 Task: For heading Arial with bold.  font size for heading22,  'Change the font style of data to'Arial Narrow.  and font size to 14,  Change the alignment of both headline & data to Align middle.  In the sheet  Expense Tracking Tool
Action: Mouse moved to (13, 93)
Screenshot: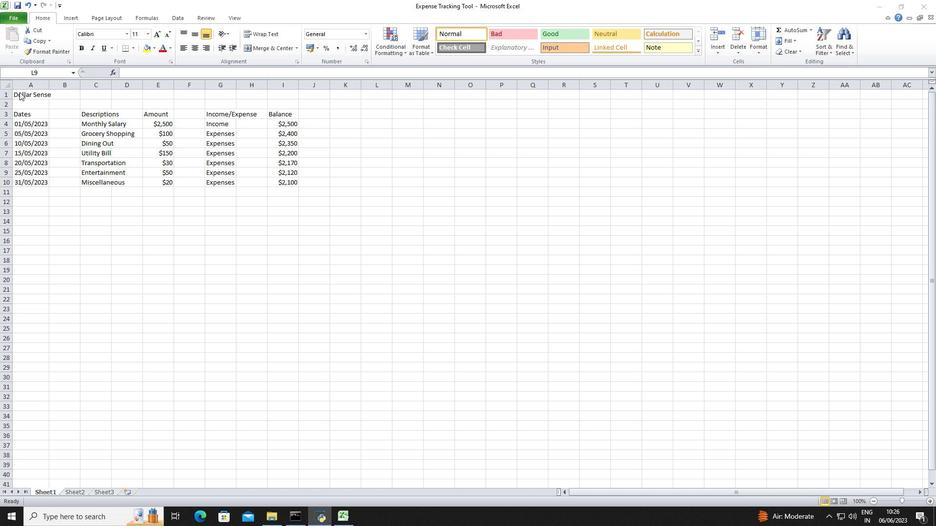 
Action: Mouse pressed left at (13, 93)
Screenshot: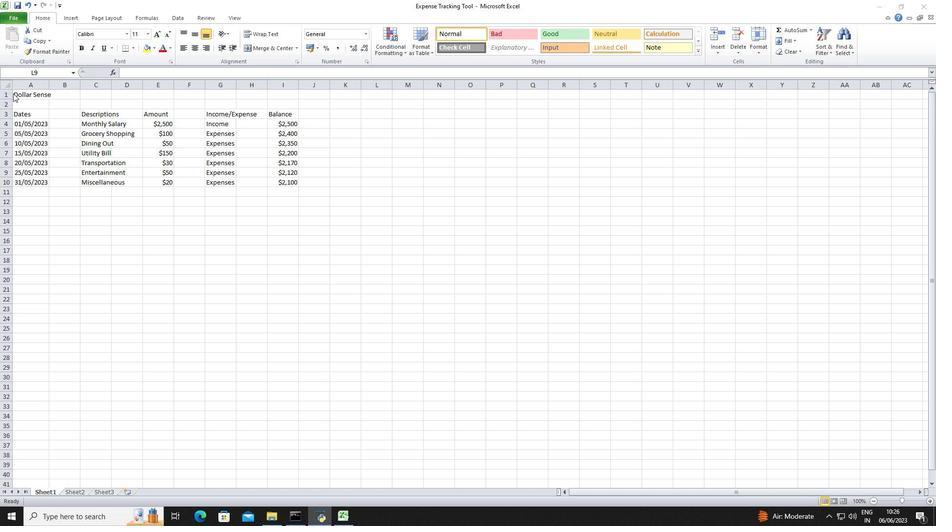 
Action: Mouse moved to (21, 97)
Screenshot: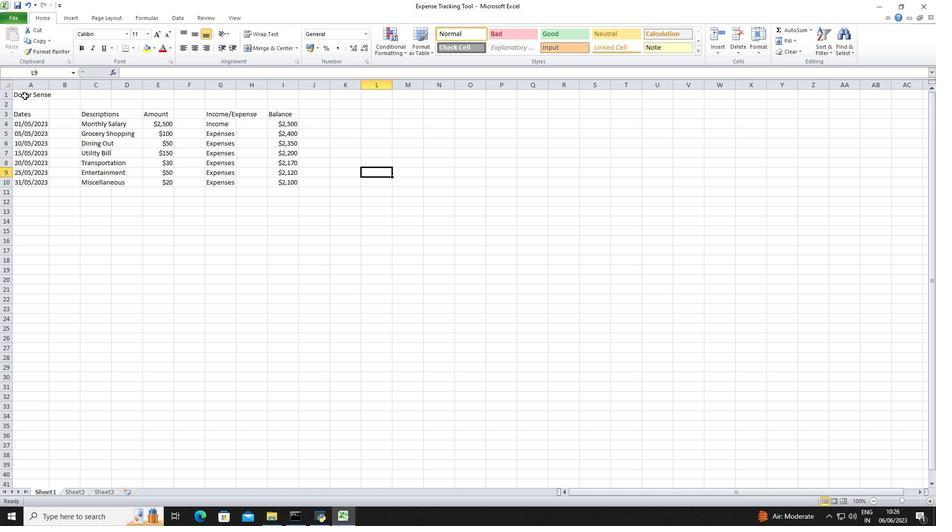 
Action: Mouse pressed left at (21, 97)
Screenshot: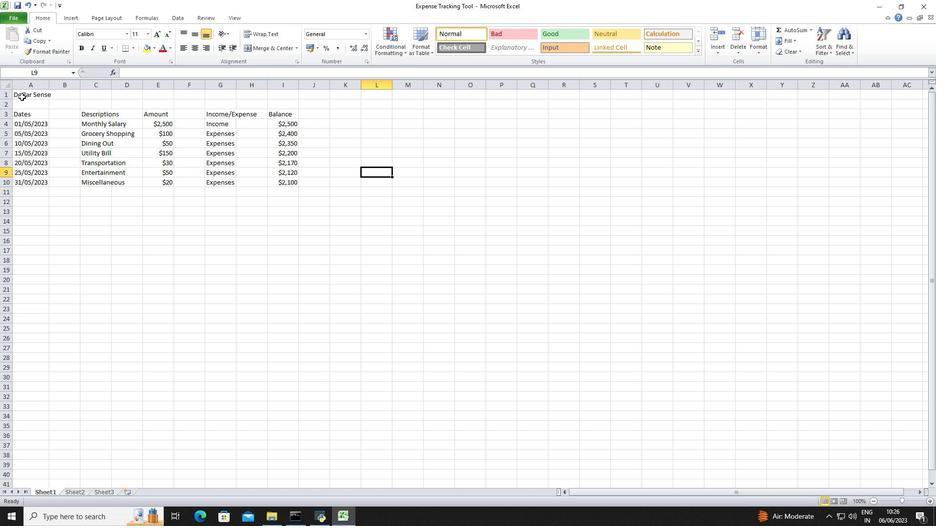 
Action: Mouse moved to (98, 32)
Screenshot: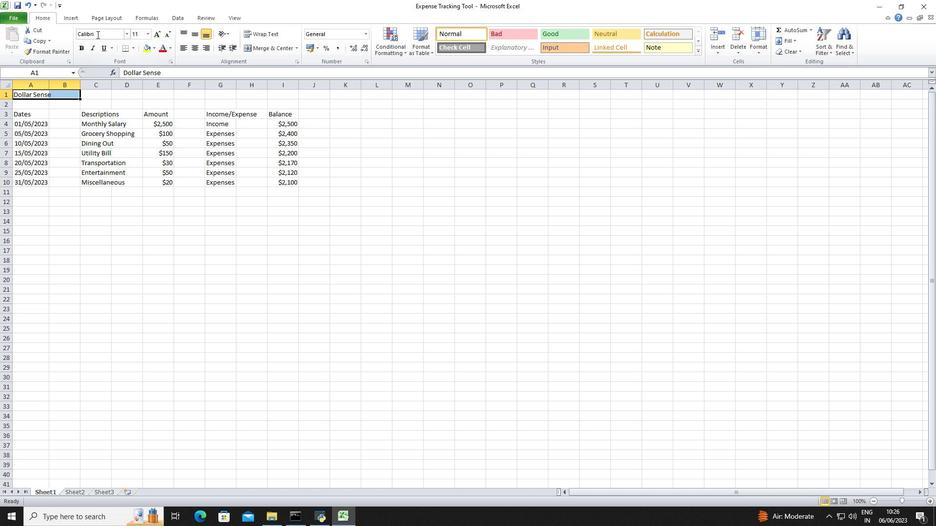 
Action: Mouse pressed left at (98, 32)
Screenshot: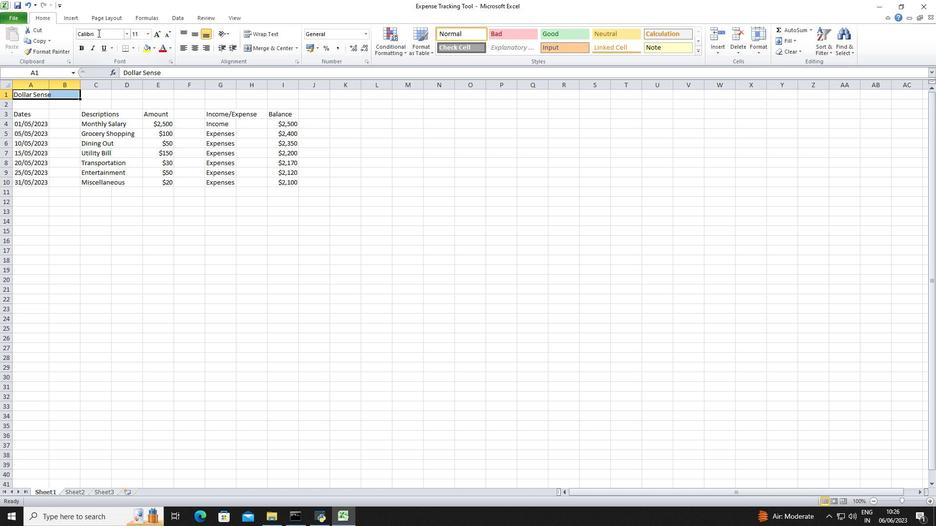 
Action: Key pressed <Key.shift>Arial<Key.enter>
Screenshot: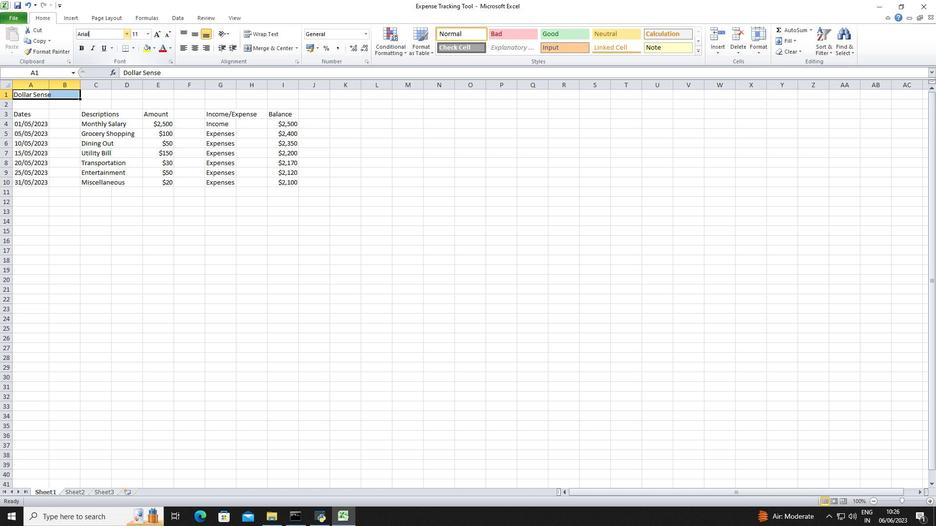 
Action: Mouse moved to (79, 48)
Screenshot: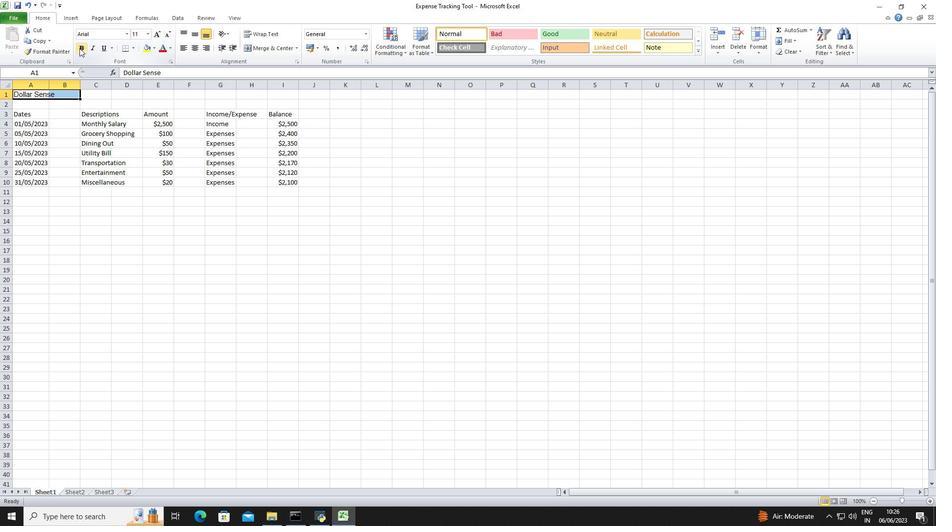 
Action: Mouse pressed left at (79, 48)
Screenshot: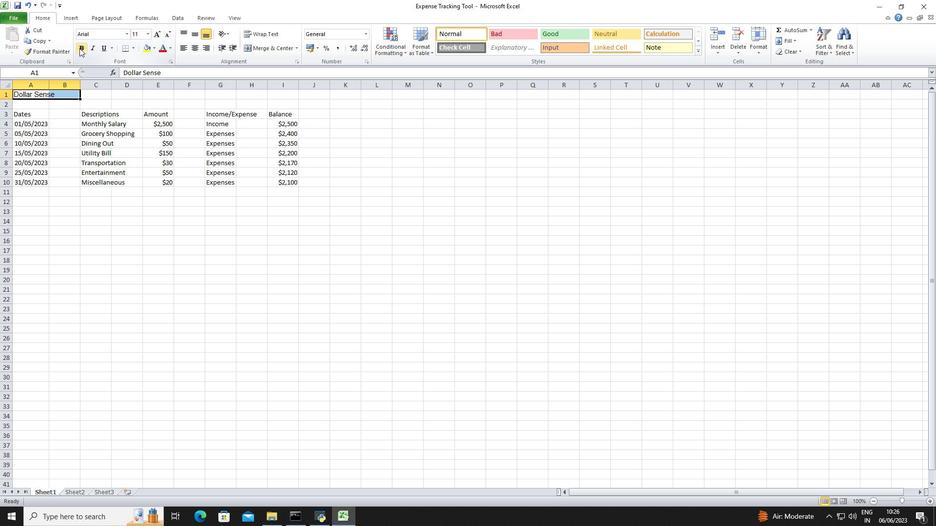 
Action: Mouse moved to (150, 34)
Screenshot: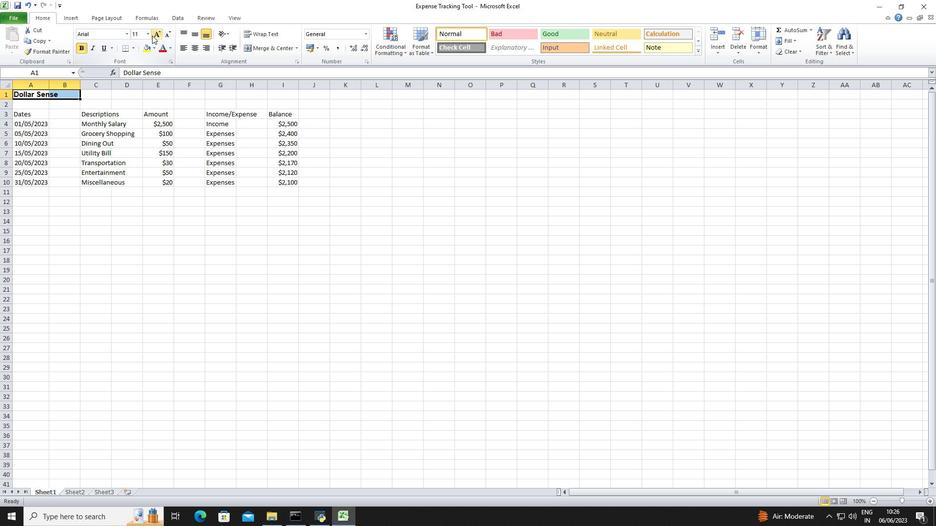 
Action: Mouse pressed left at (150, 34)
Screenshot: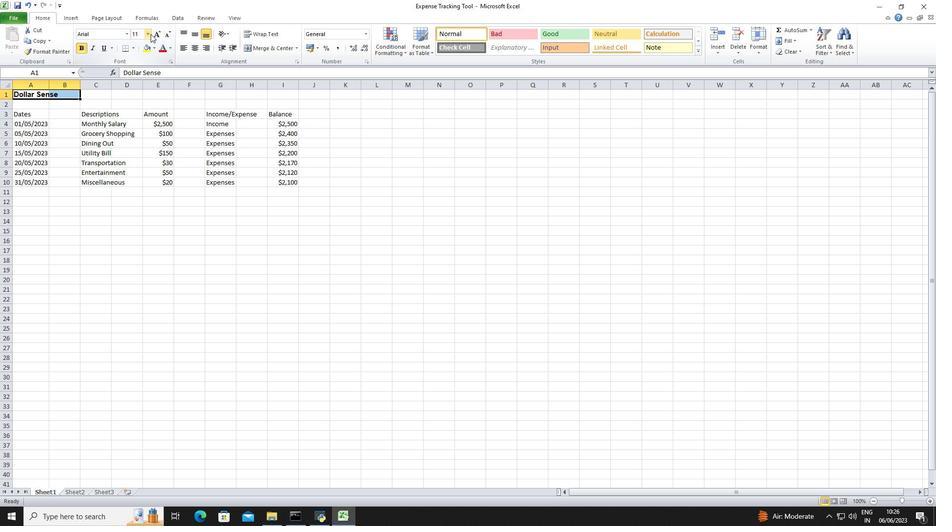 
Action: Mouse moved to (139, 119)
Screenshot: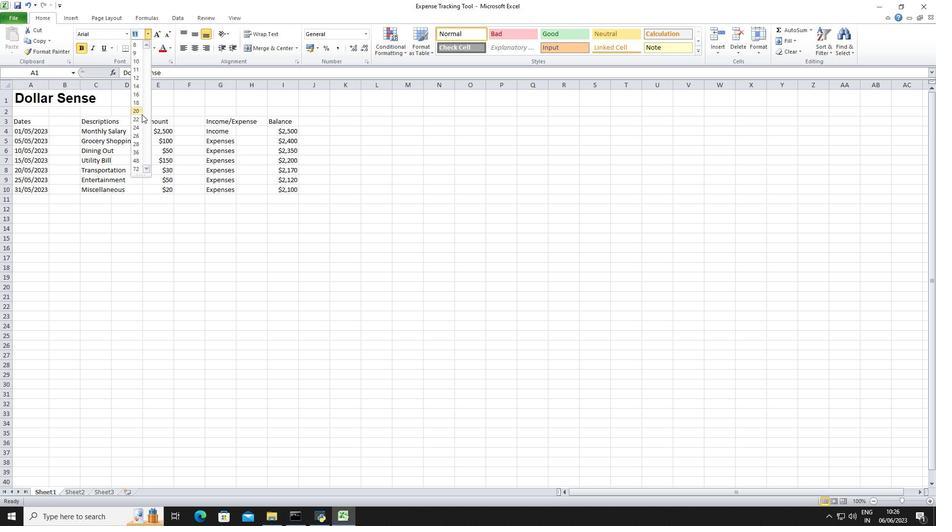 
Action: Mouse pressed left at (139, 119)
Screenshot: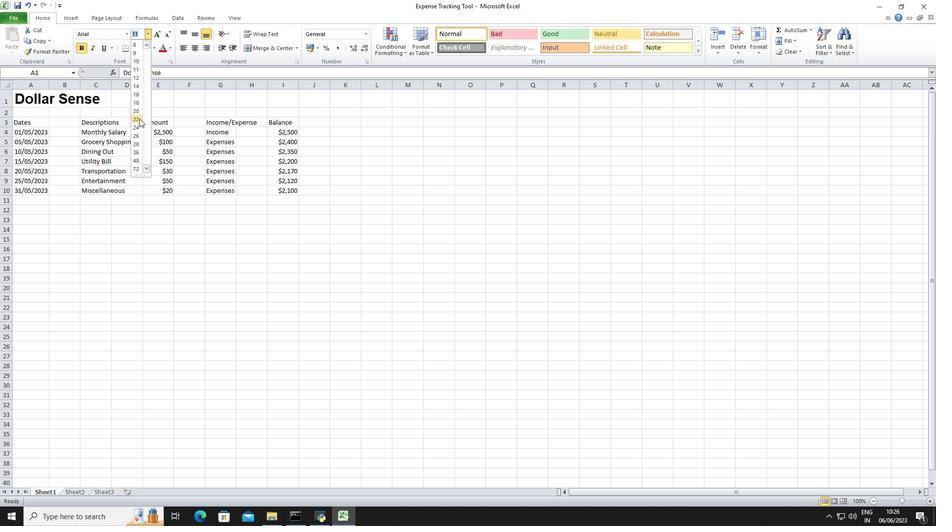 
Action: Mouse moved to (33, 126)
Screenshot: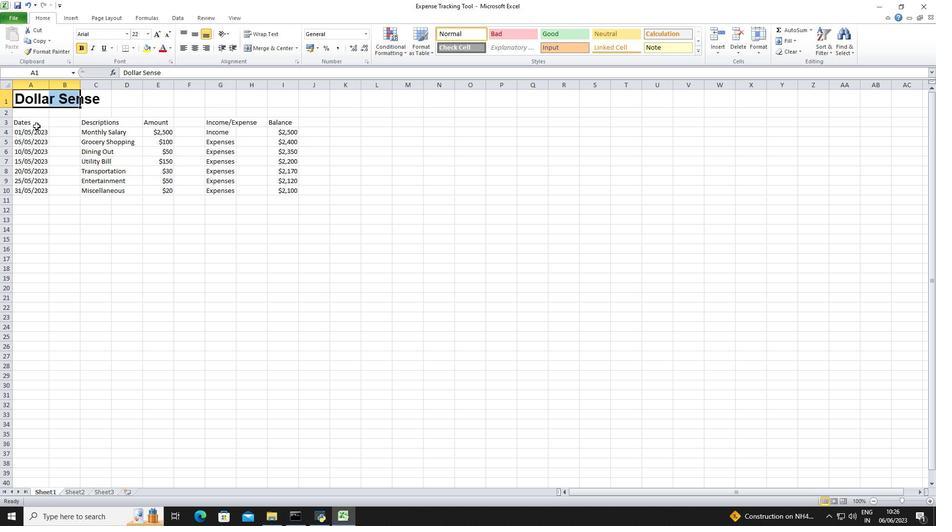 
Action: Mouse pressed left at (33, 126)
Screenshot: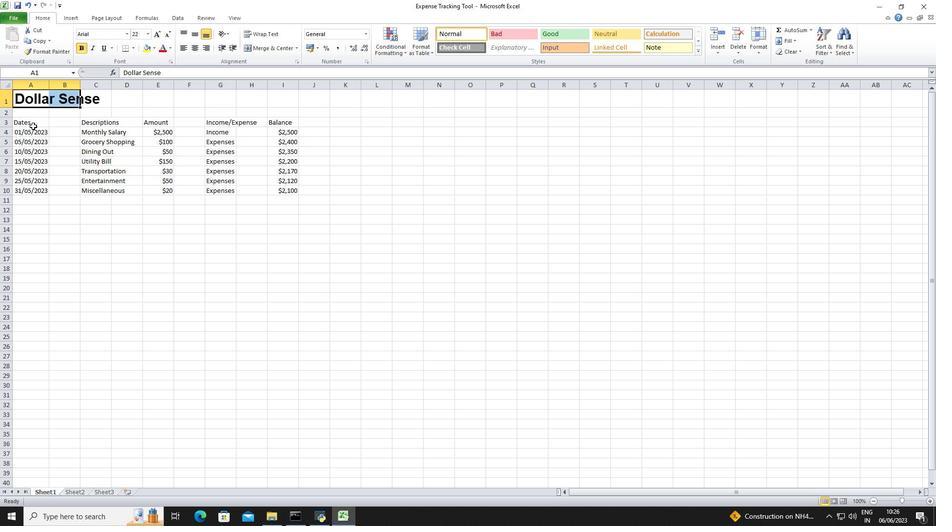 
Action: Mouse moved to (110, 30)
Screenshot: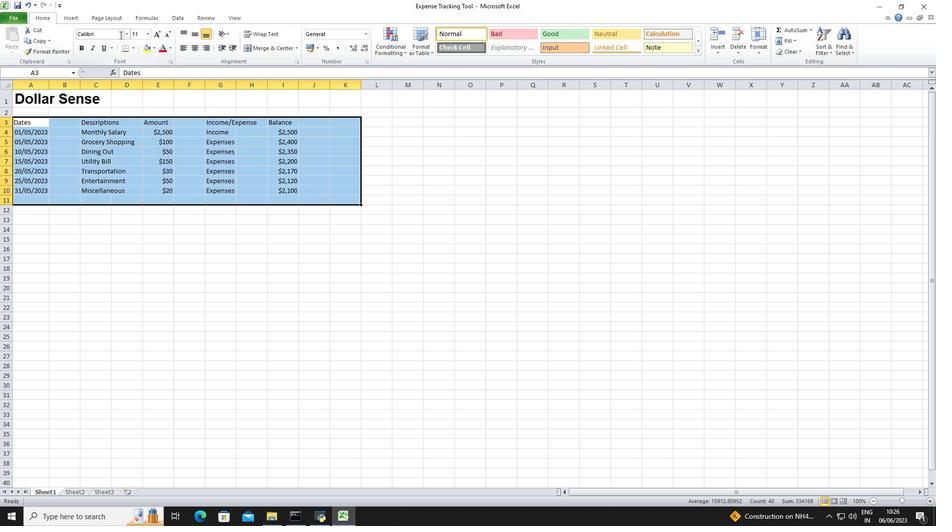 
Action: Mouse pressed left at (110, 30)
Screenshot: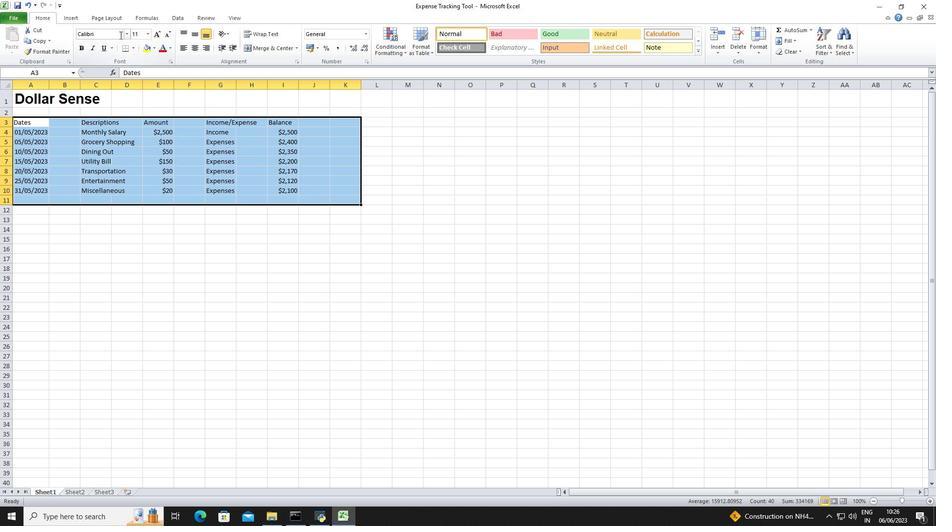 
Action: Key pressed <Key.shift>Arial<Key.space><Key.shift>Narrow<Key.enter>
Screenshot: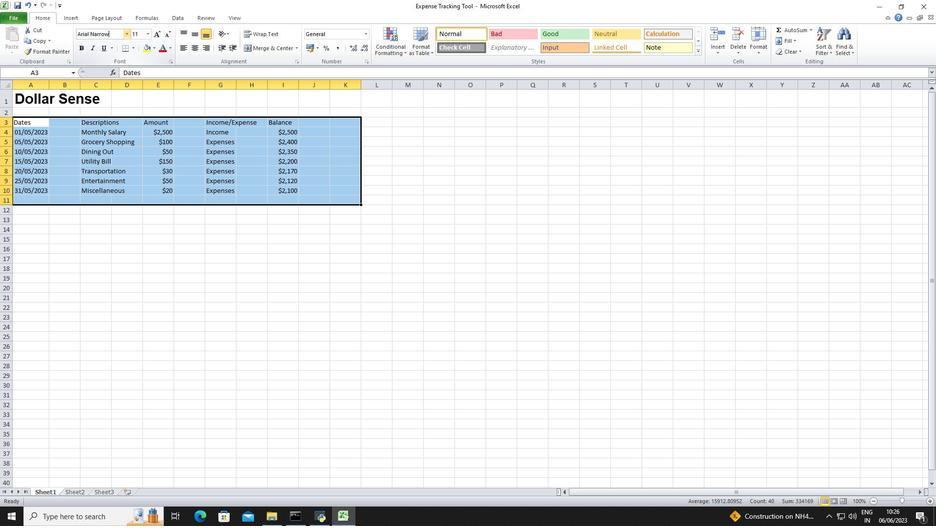 
Action: Mouse moved to (147, 36)
Screenshot: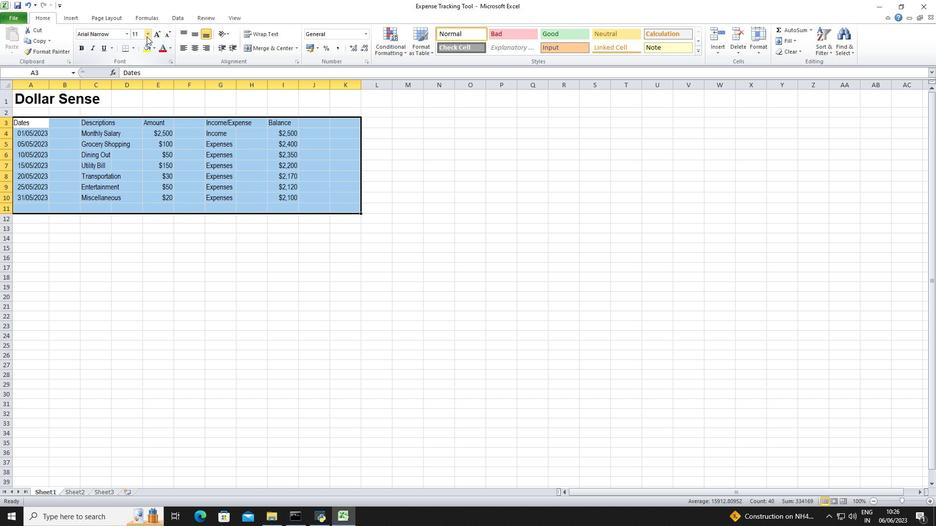 
Action: Mouse pressed left at (147, 36)
Screenshot: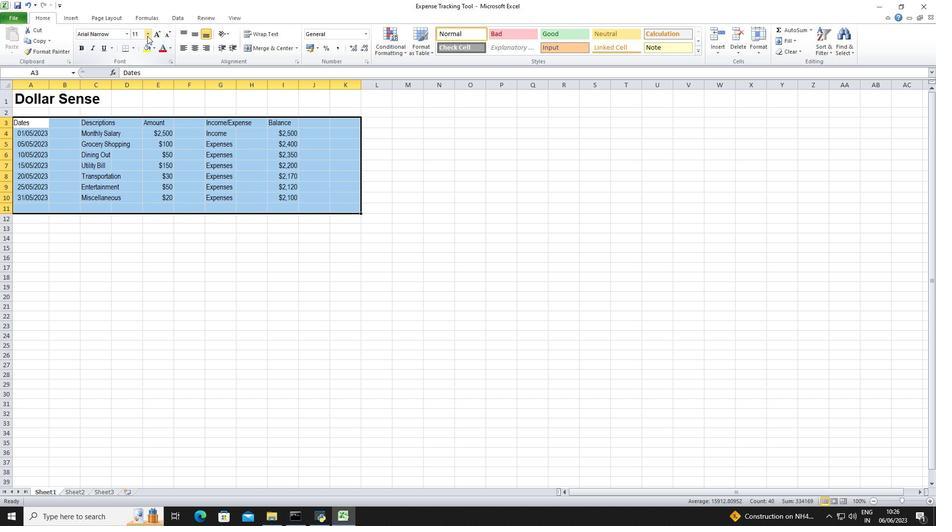 
Action: Mouse moved to (141, 82)
Screenshot: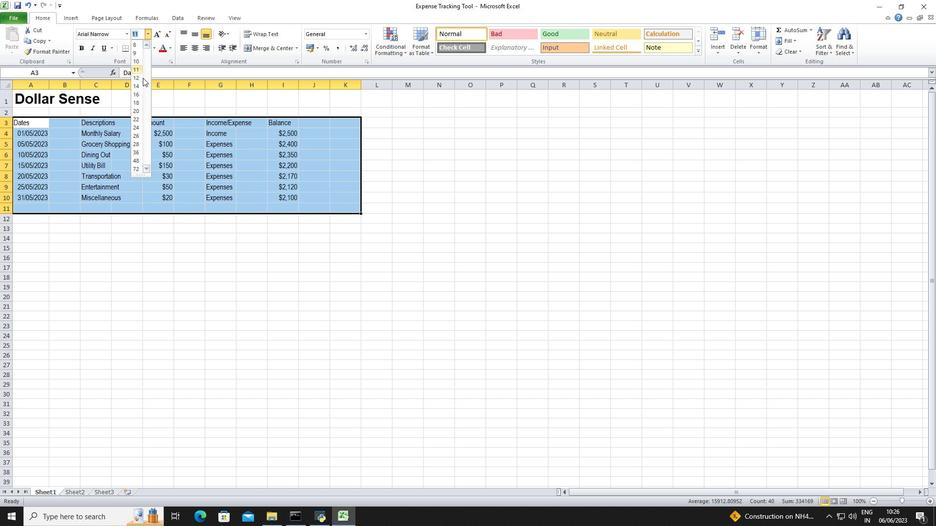 
Action: Mouse pressed left at (141, 82)
Screenshot: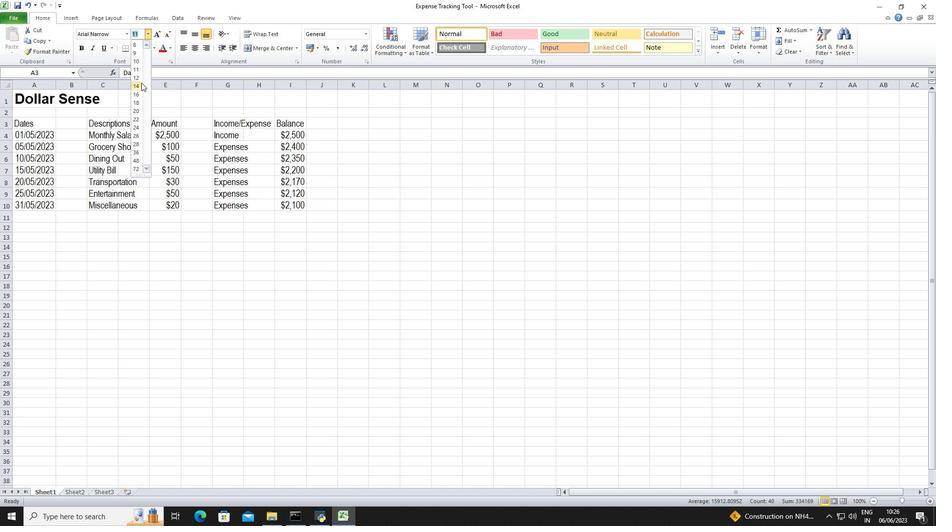 
Action: Mouse moved to (193, 50)
Screenshot: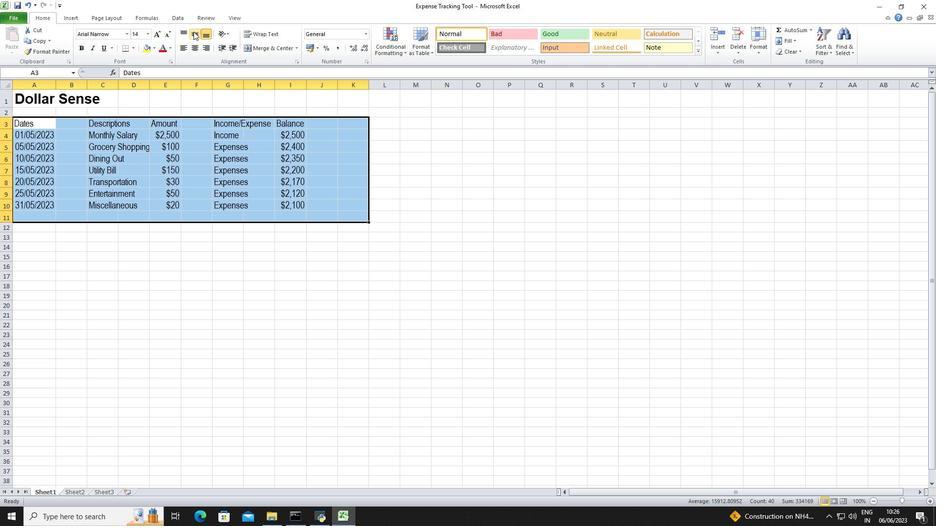 
Action: Mouse pressed left at (193, 50)
Screenshot: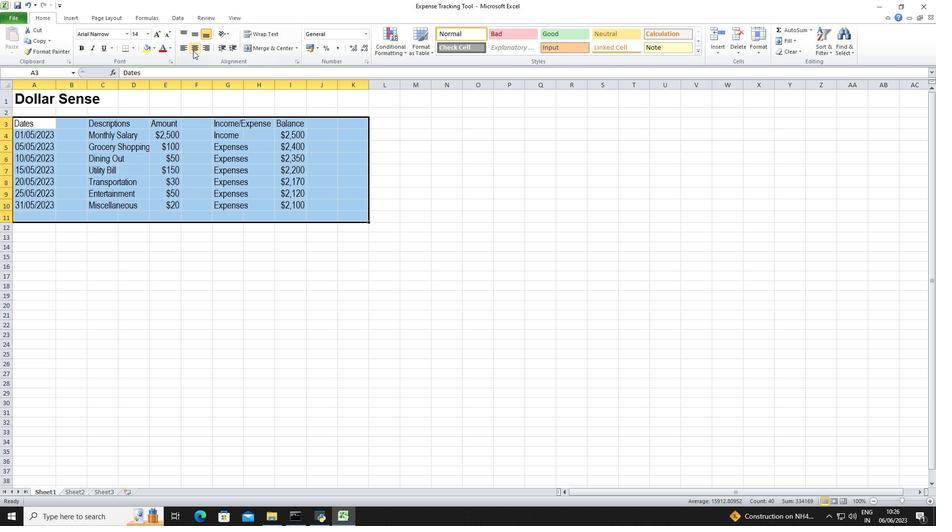 
Action: Mouse moved to (36, 96)
Screenshot: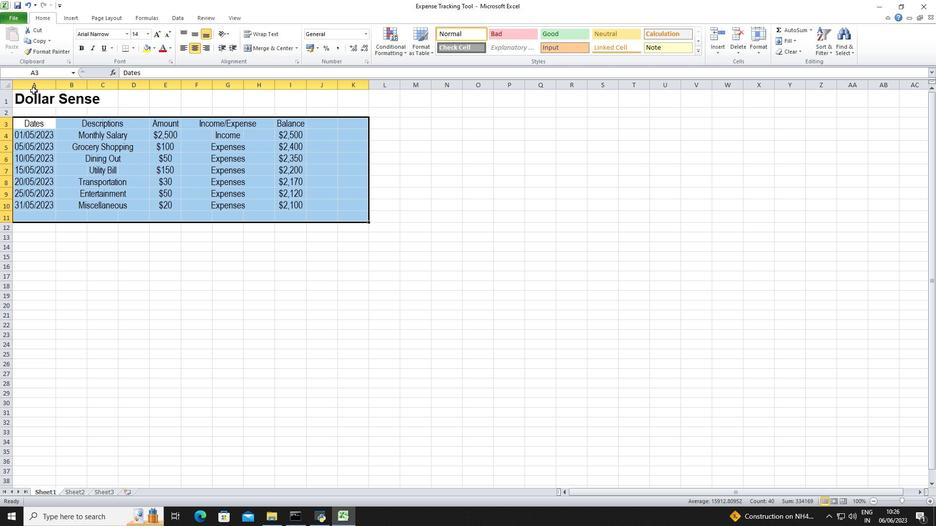 
Action: Mouse pressed left at (36, 96)
Screenshot: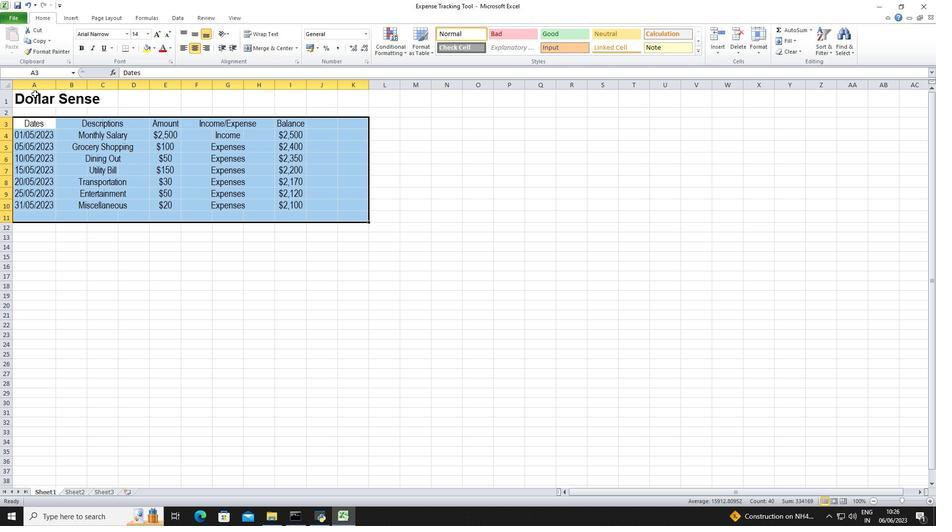 
Action: Mouse moved to (194, 45)
Screenshot: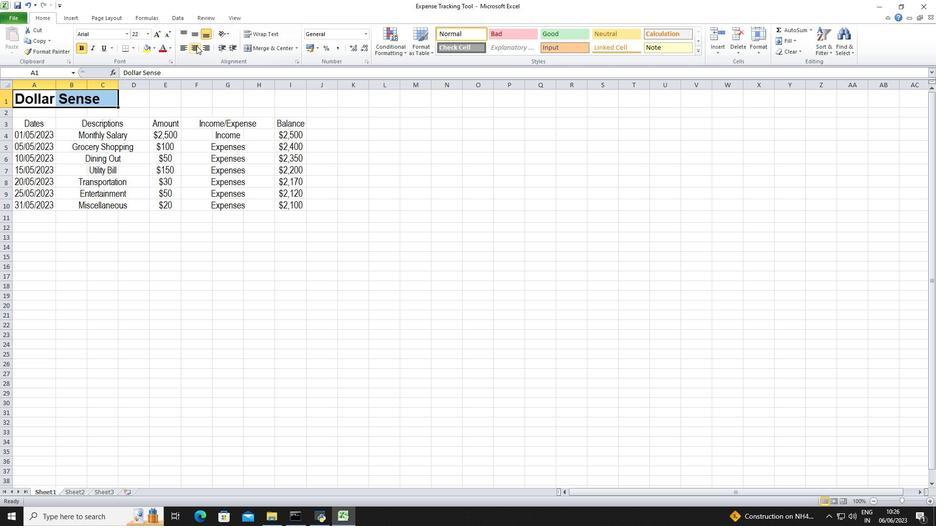 
Action: Mouse pressed left at (194, 45)
Screenshot: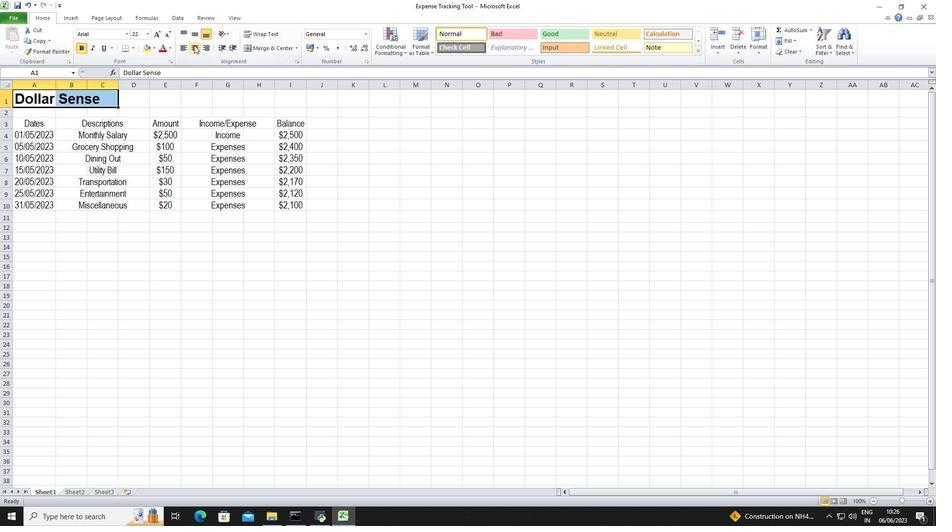 
Action: Mouse moved to (56, 88)
Screenshot: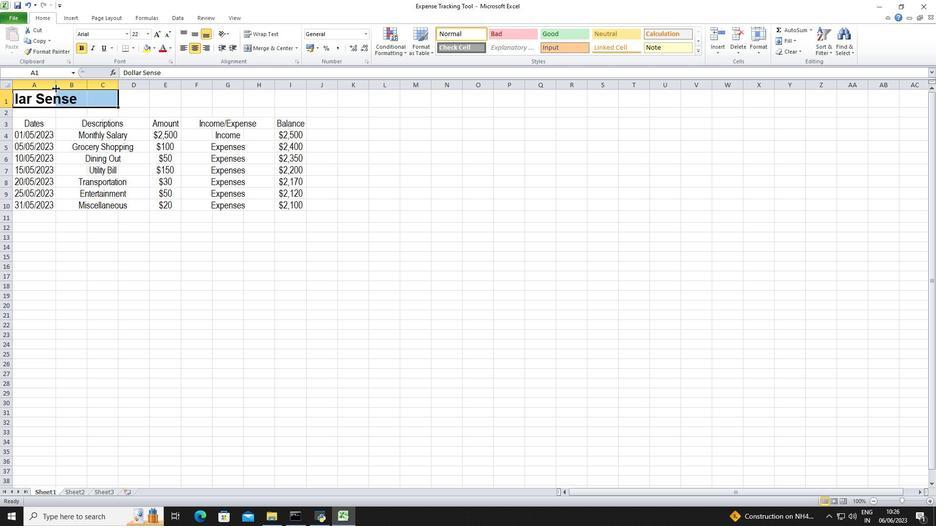 
Action: Mouse pressed left at (56, 88)
Screenshot: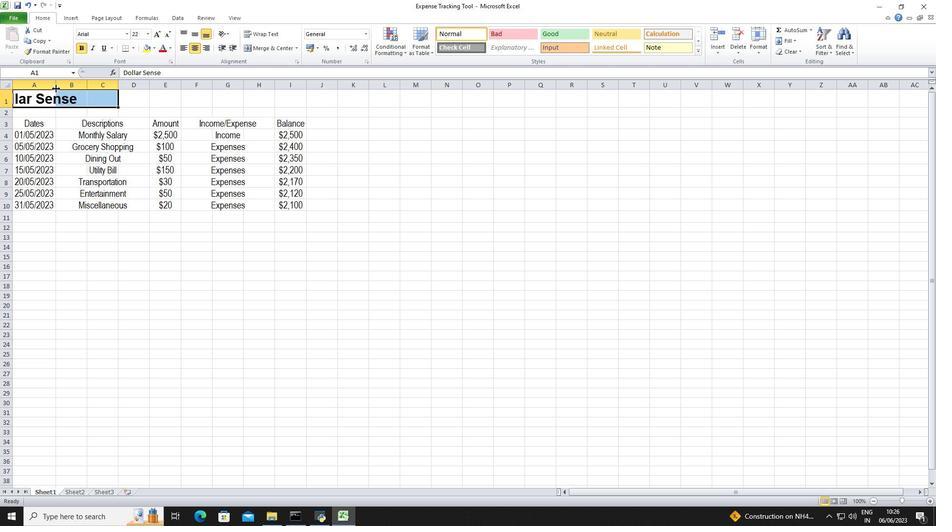 
Action: Mouse moved to (92, 88)
Screenshot: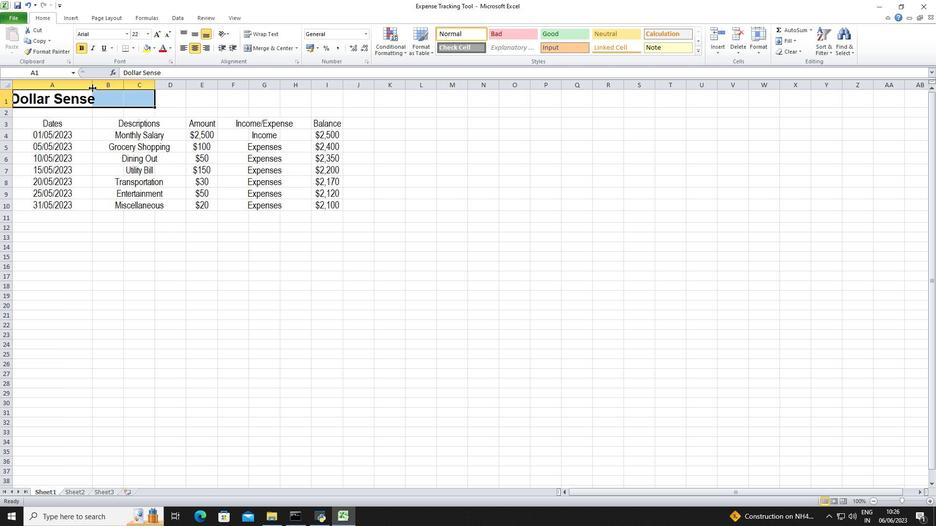 
Action: Mouse pressed left at (92, 88)
Screenshot: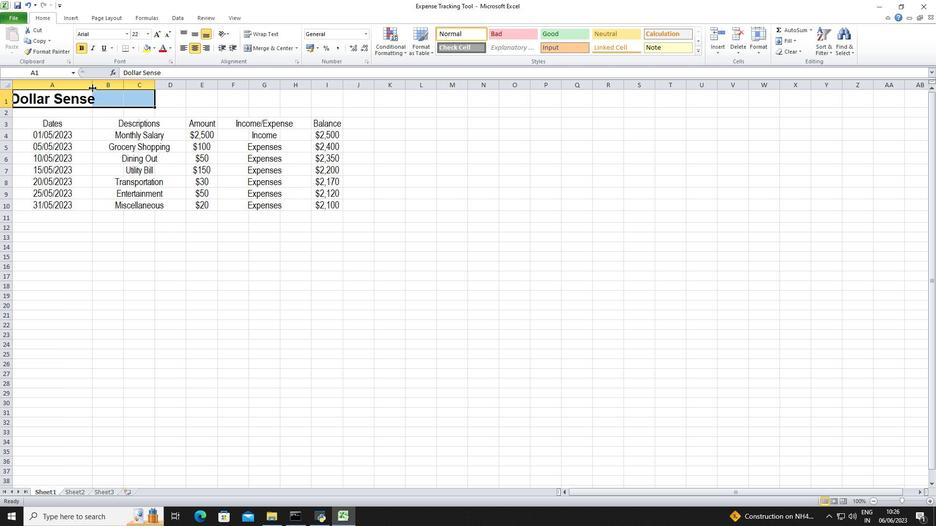 
Action: Mouse moved to (471, 152)
Screenshot: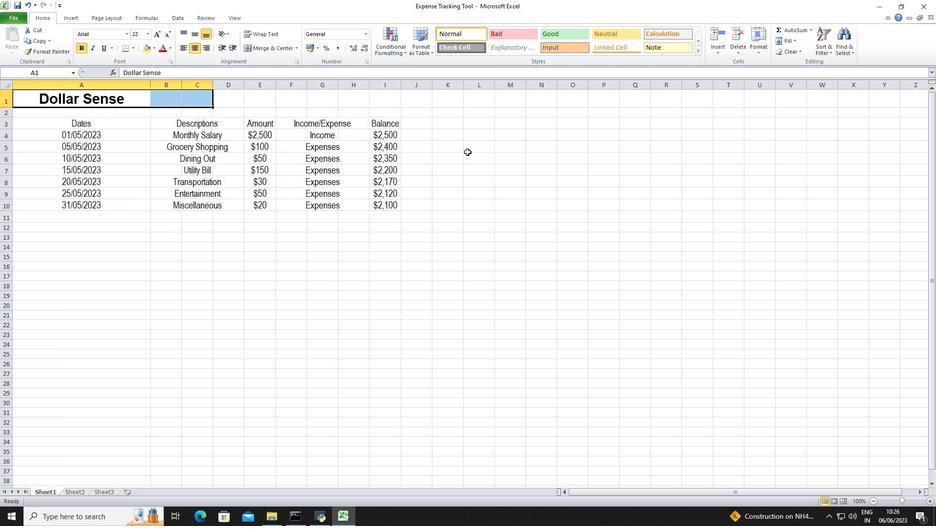 
Action: Mouse pressed left at (471, 152)
Screenshot: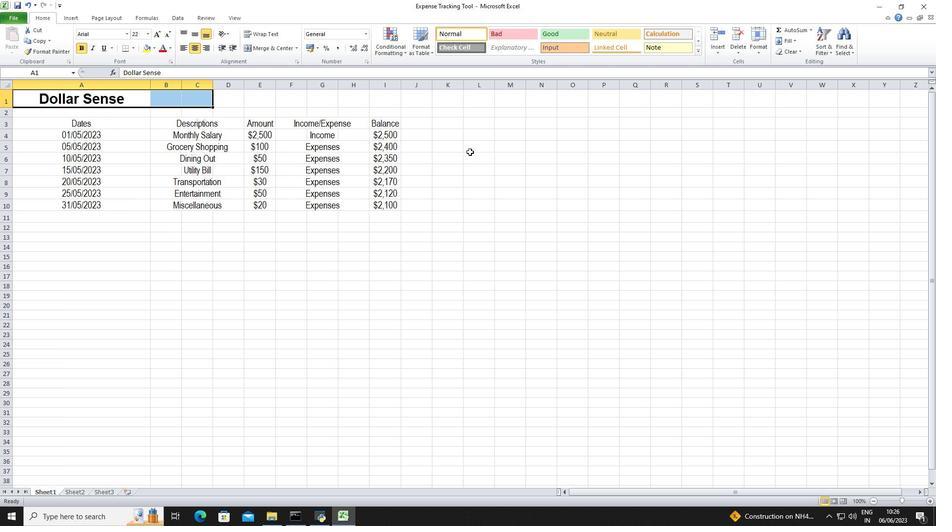 
